 Task: Use Stadium Crowd Chant Effect in this video Movie B.mp4
Action: Mouse moved to (184, 107)
Screenshot: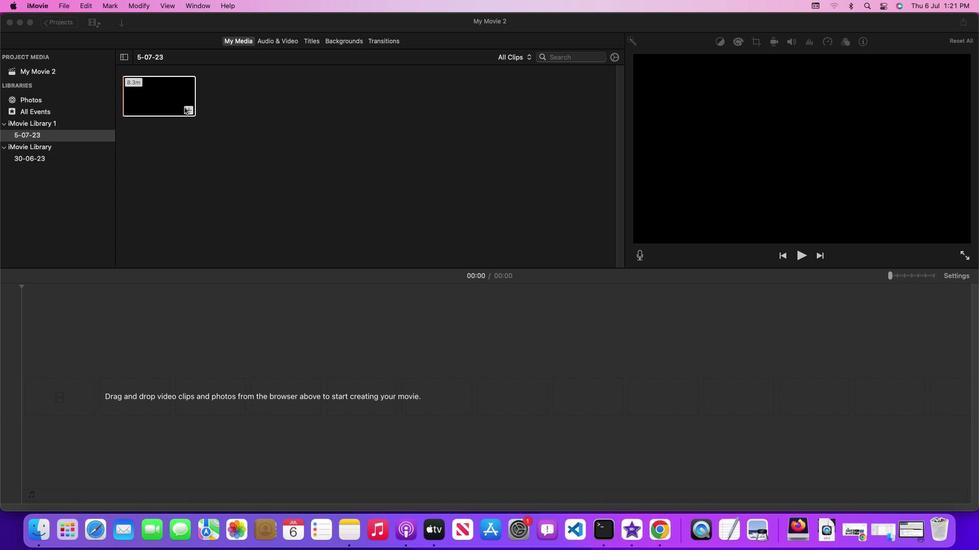 
Action: Mouse pressed left at (184, 107)
Screenshot: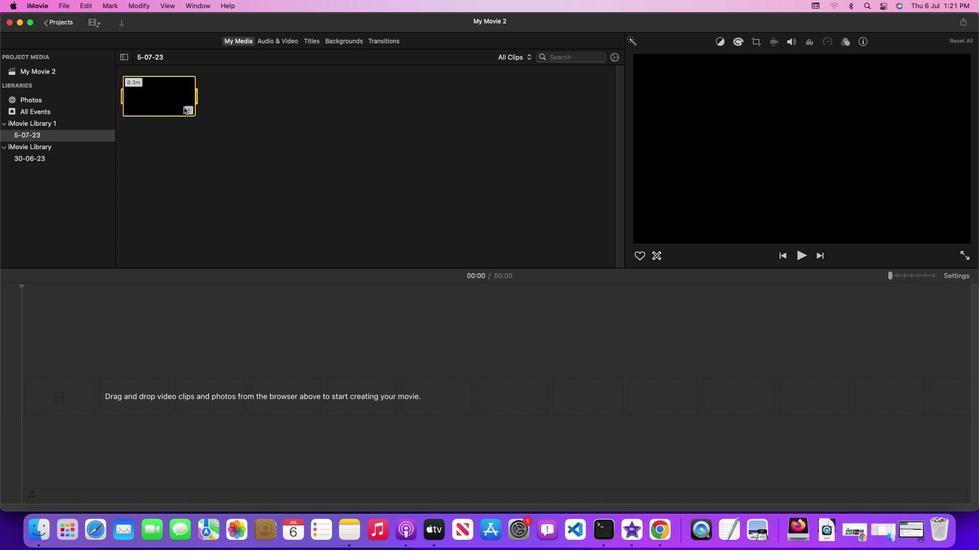 
Action: Mouse moved to (175, 103)
Screenshot: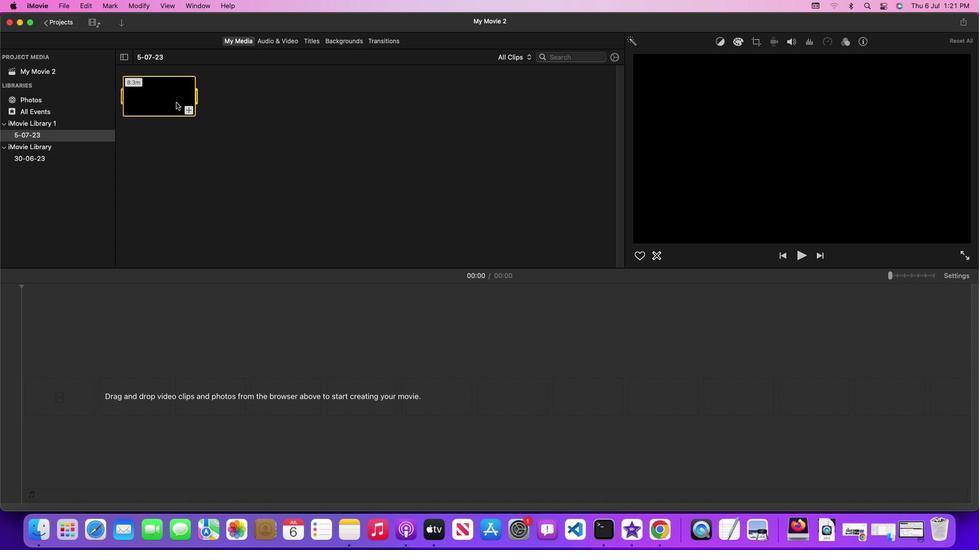 
Action: Mouse pressed left at (175, 103)
Screenshot: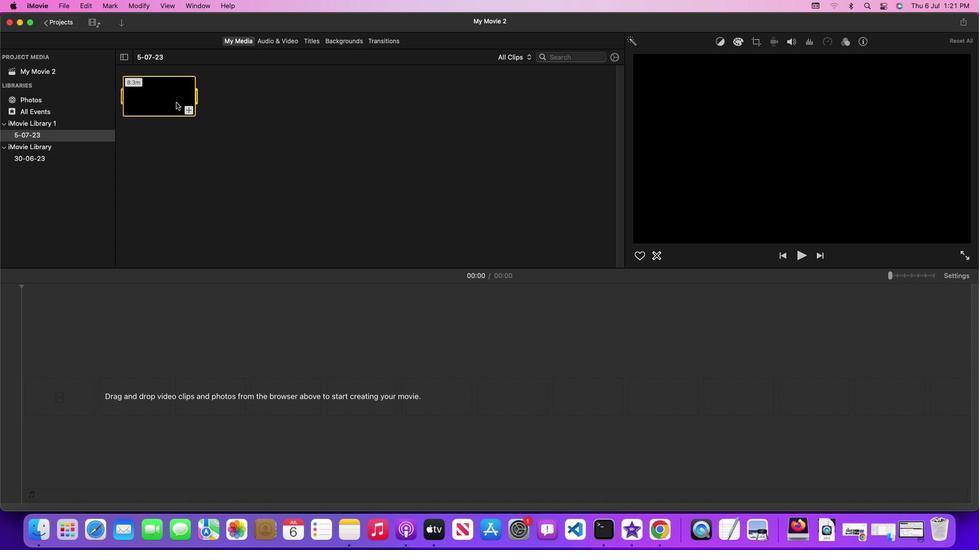 
Action: Mouse moved to (289, 39)
Screenshot: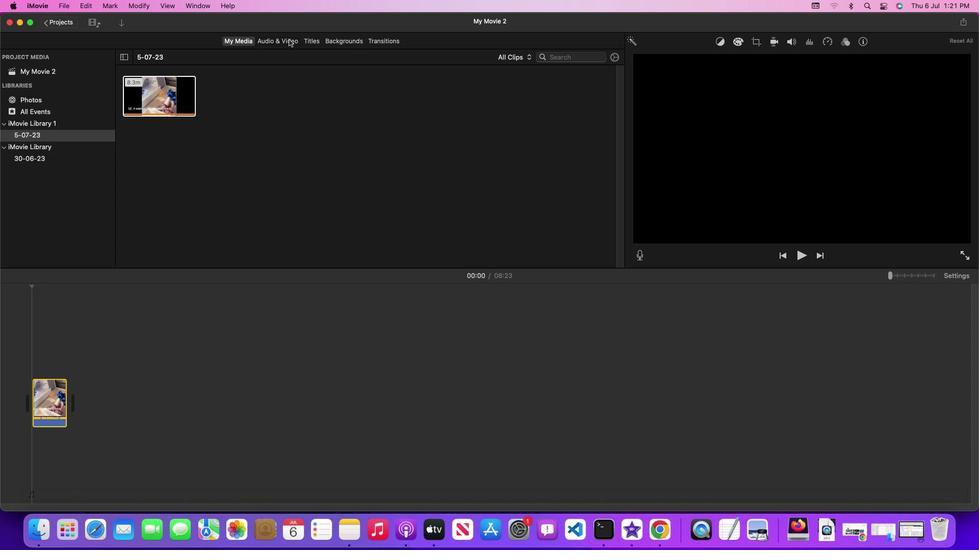 
Action: Mouse pressed left at (289, 39)
Screenshot: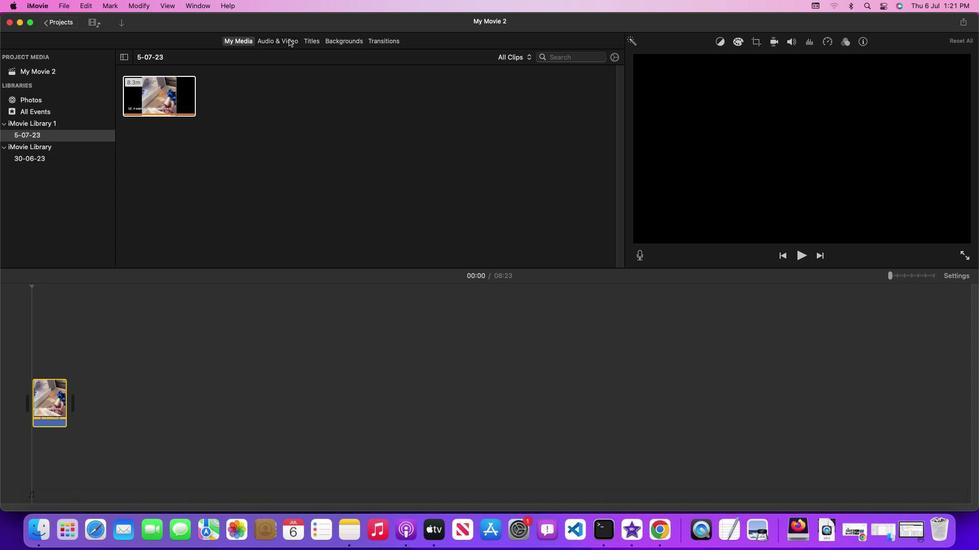 
Action: Mouse moved to (620, 137)
Screenshot: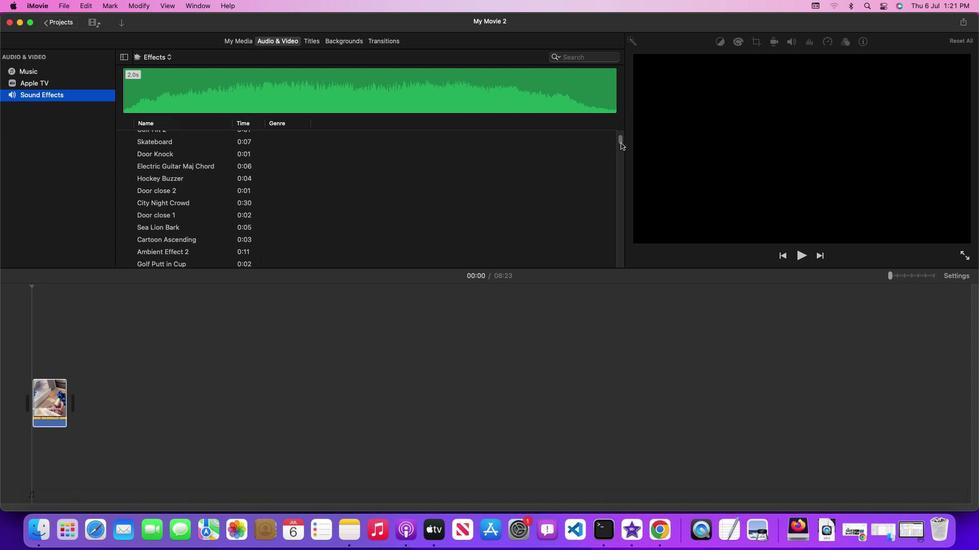 
Action: Mouse pressed left at (620, 137)
Screenshot: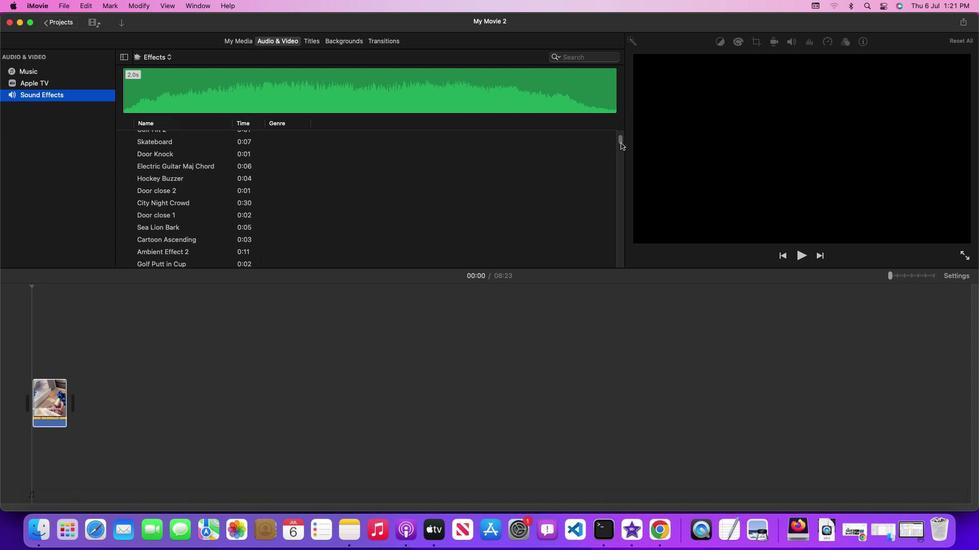 
Action: Mouse moved to (453, 215)
Screenshot: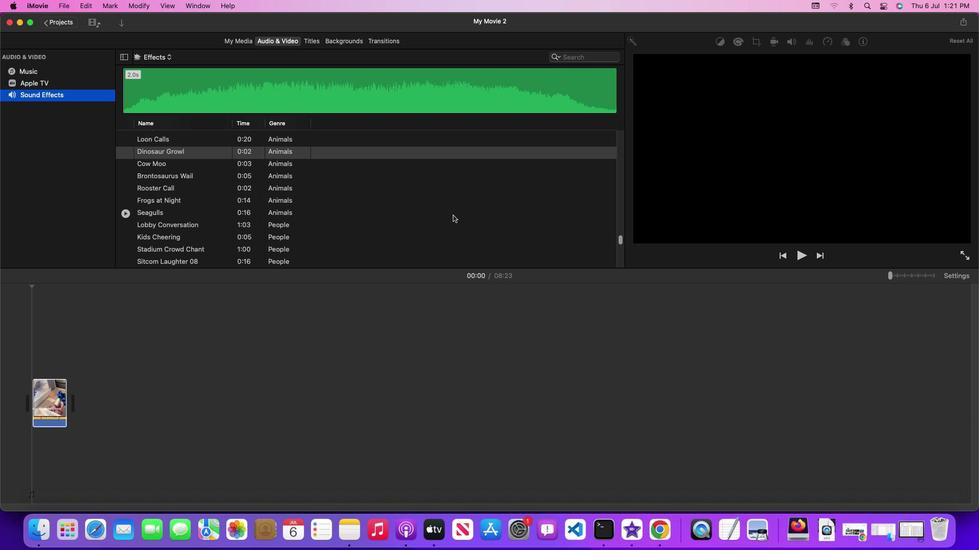 
Action: Mouse scrolled (453, 215) with delta (0, 0)
Screenshot: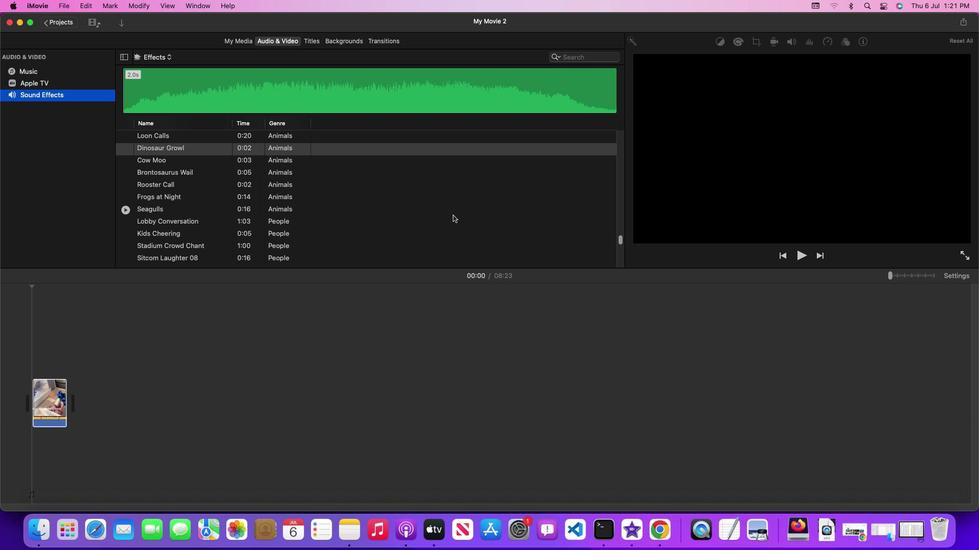 
Action: Mouse scrolled (453, 215) with delta (0, 0)
Screenshot: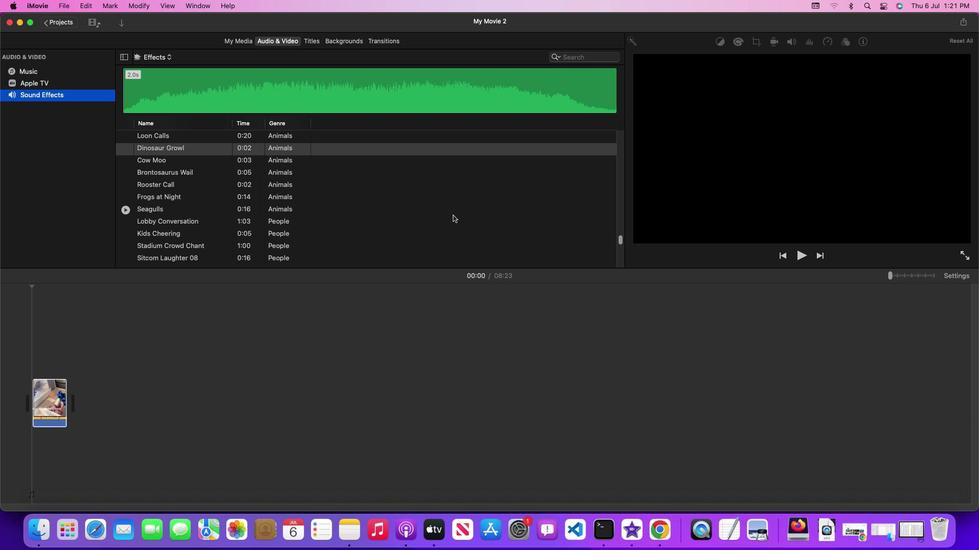 
Action: Mouse moved to (453, 215)
Screenshot: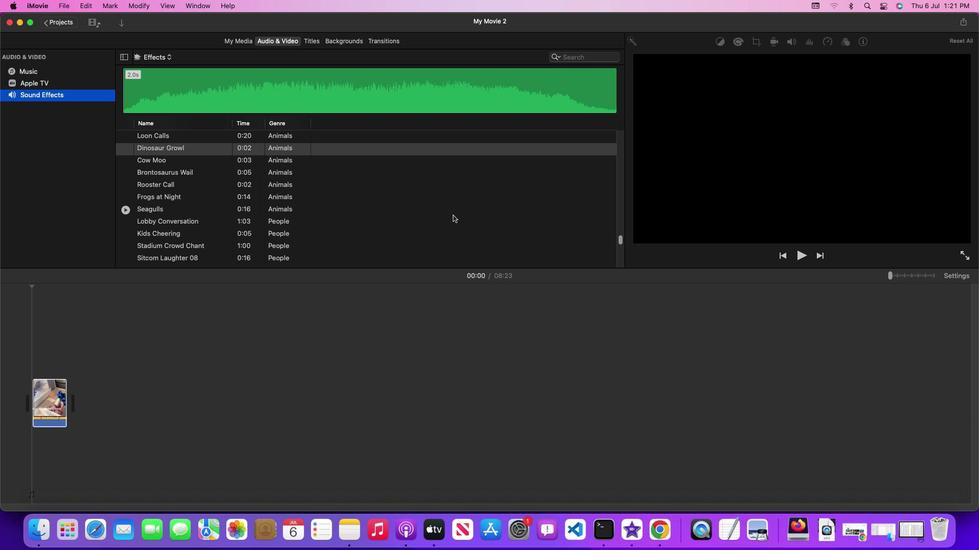 
Action: Mouse scrolled (453, 215) with delta (0, 0)
Screenshot: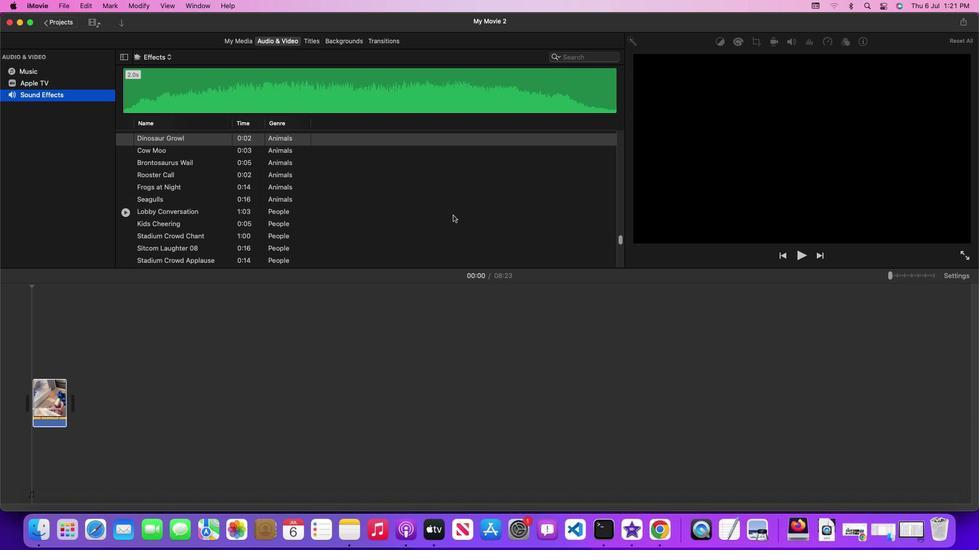 
Action: Mouse scrolled (453, 215) with delta (0, 0)
Screenshot: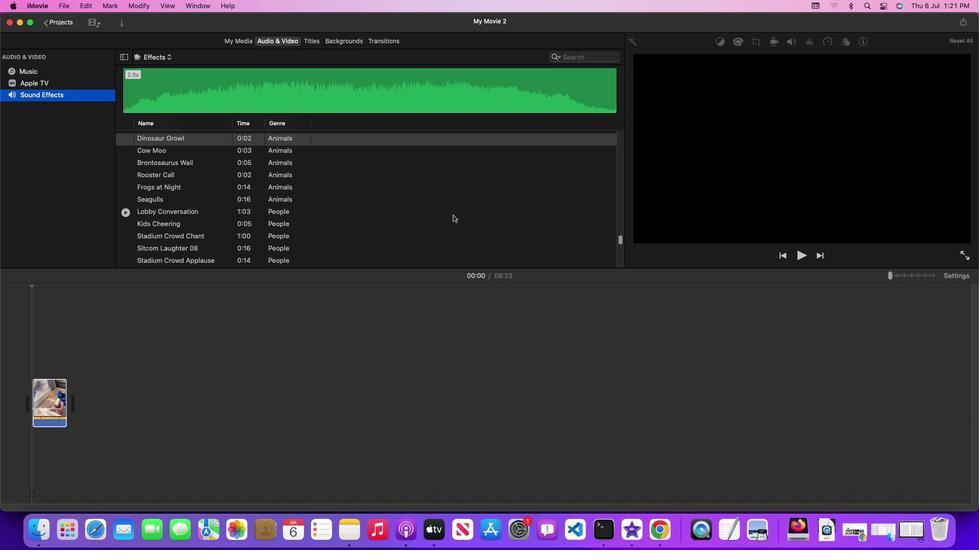 
Action: Mouse moved to (254, 237)
Screenshot: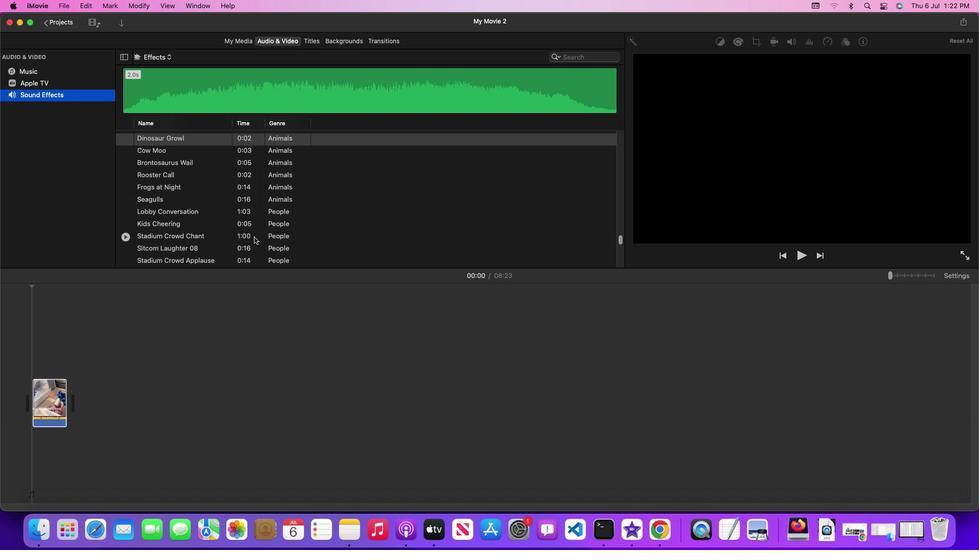 
Action: Mouse pressed left at (254, 237)
Screenshot: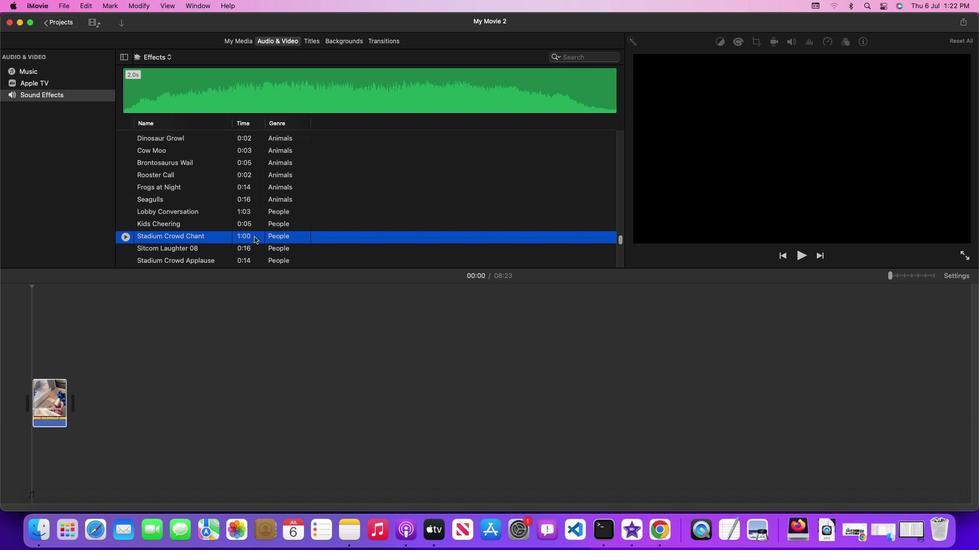 
Action: Mouse moved to (255, 236)
Screenshot: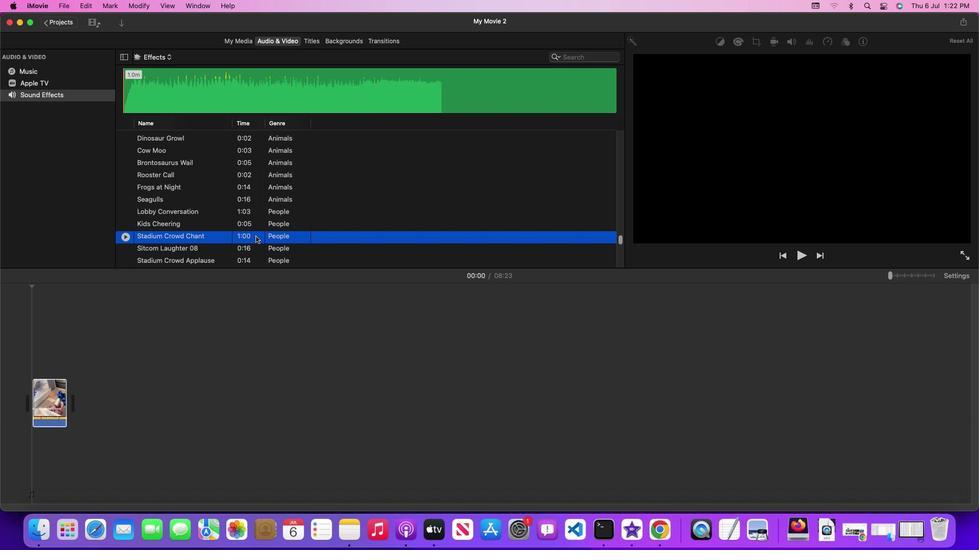 
Action: Mouse pressed left at (255, 236)
Screenshot: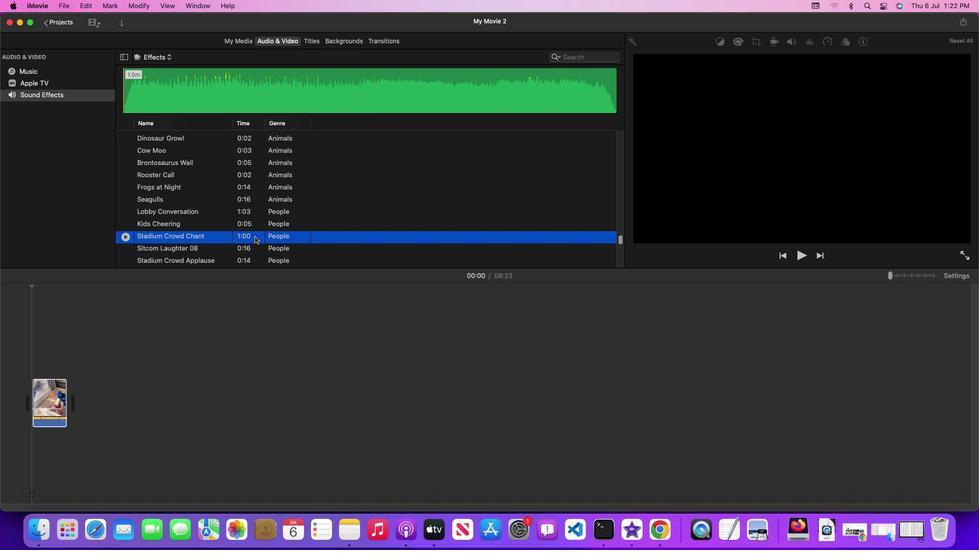 
Action: Mouse moved to (171, 351)
Screenshot: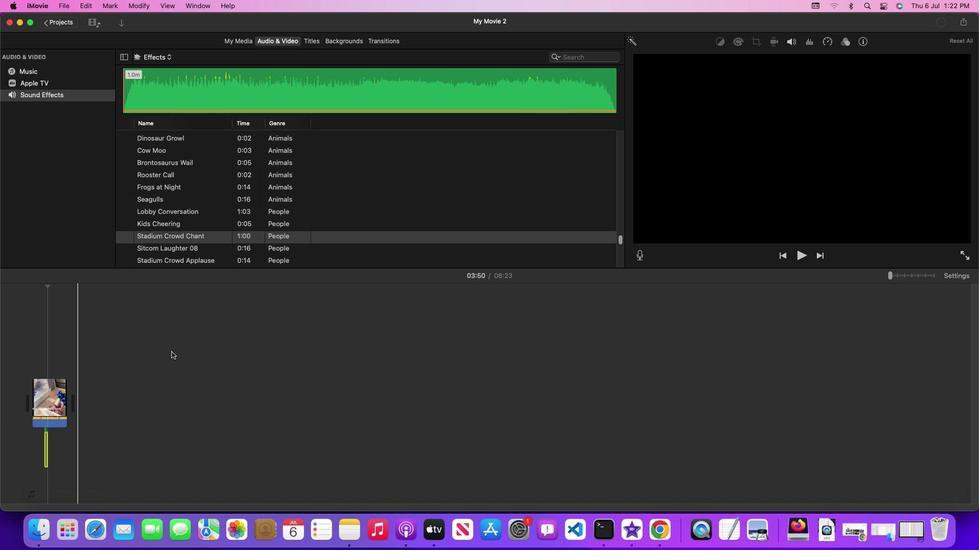 
